 Task: Create a rule from the Routing list, Task moved to a section -> Set Priority in the project AgileResolve , set the section as Done clear the priority
Action: Mouse moved to (1250, 204)
Screenshot: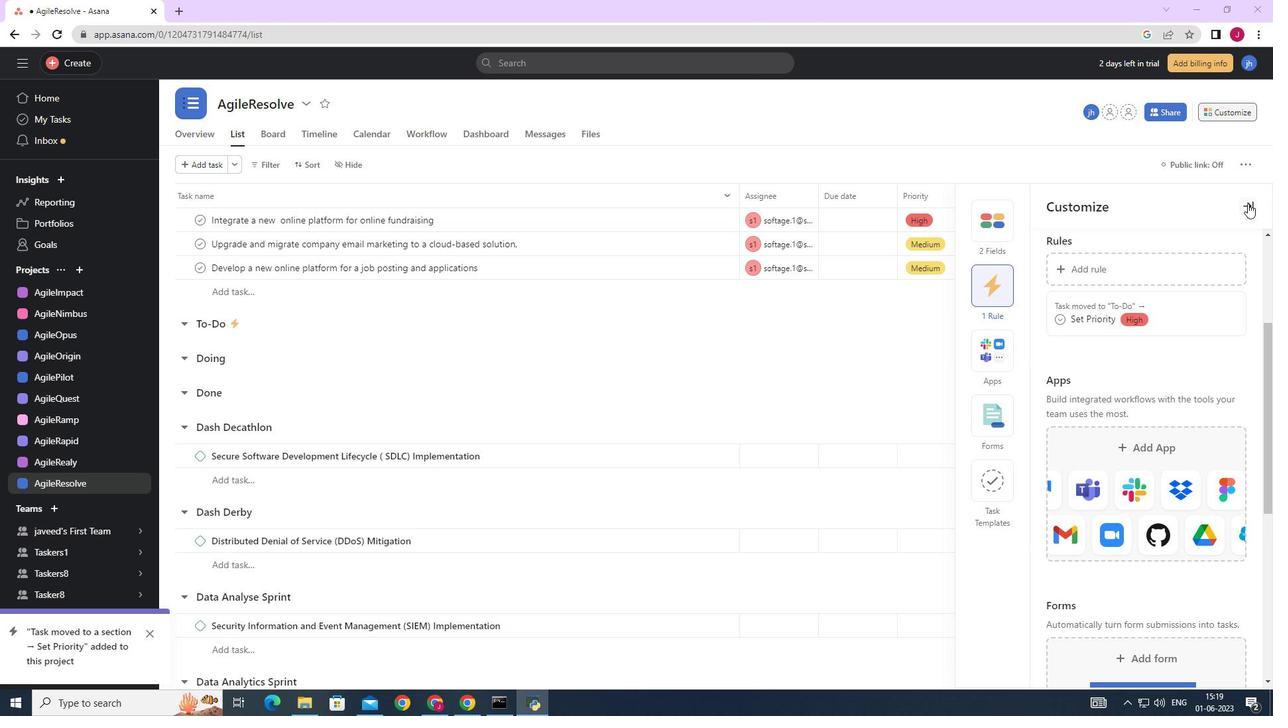 
Action: Mouse pressed left at (1250, 204)
Screenshot: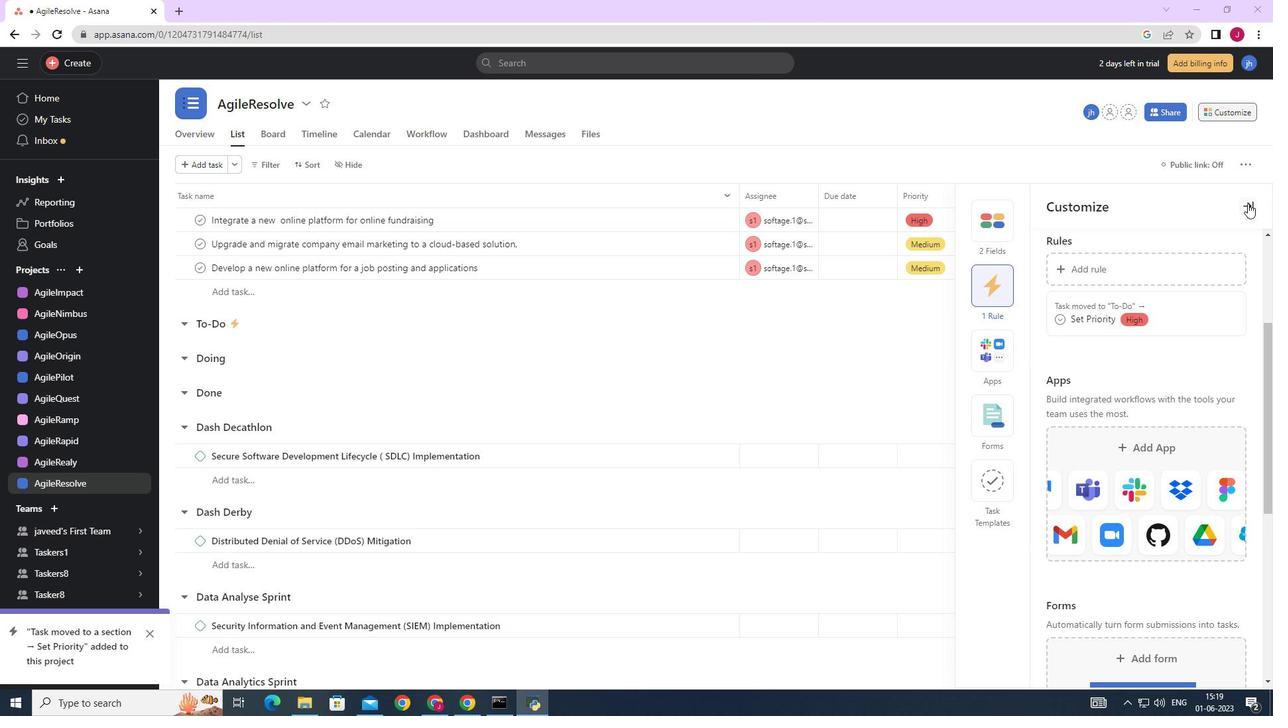
Action: Mouse moved to (1235, 113)
Screenshot: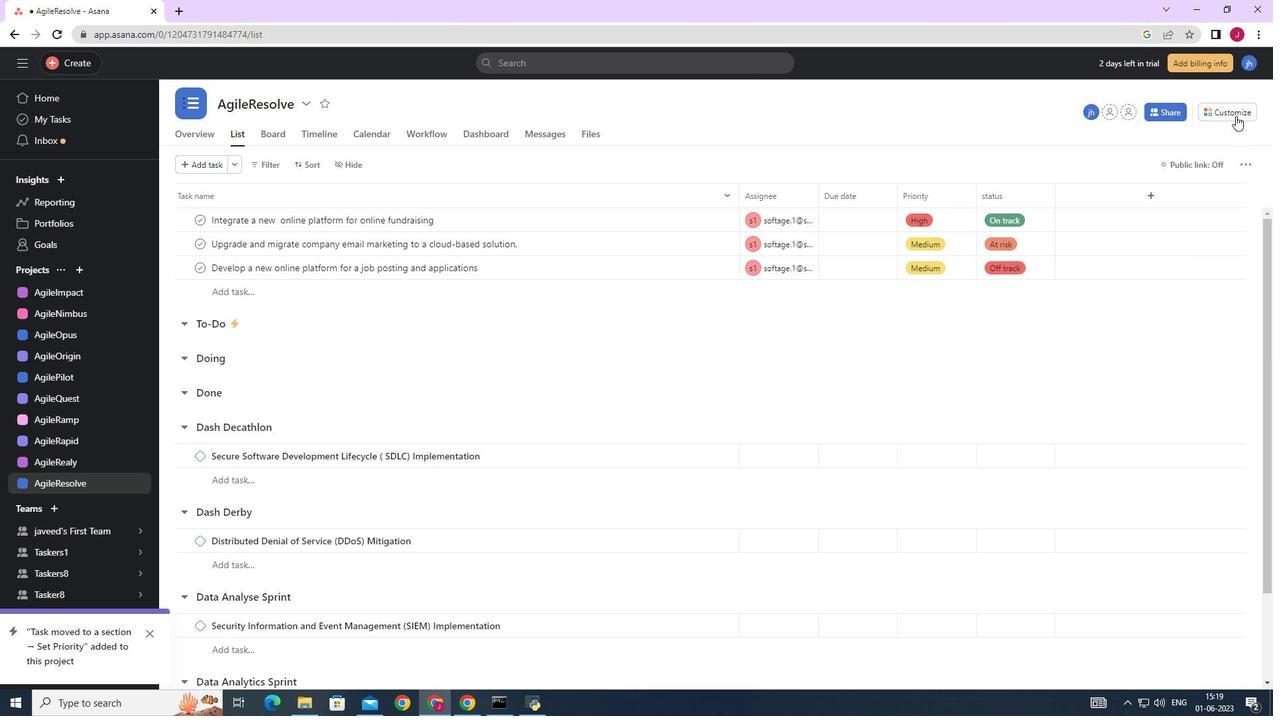 
Action: Mouse pressed left at (1235, 113)
Screenshot: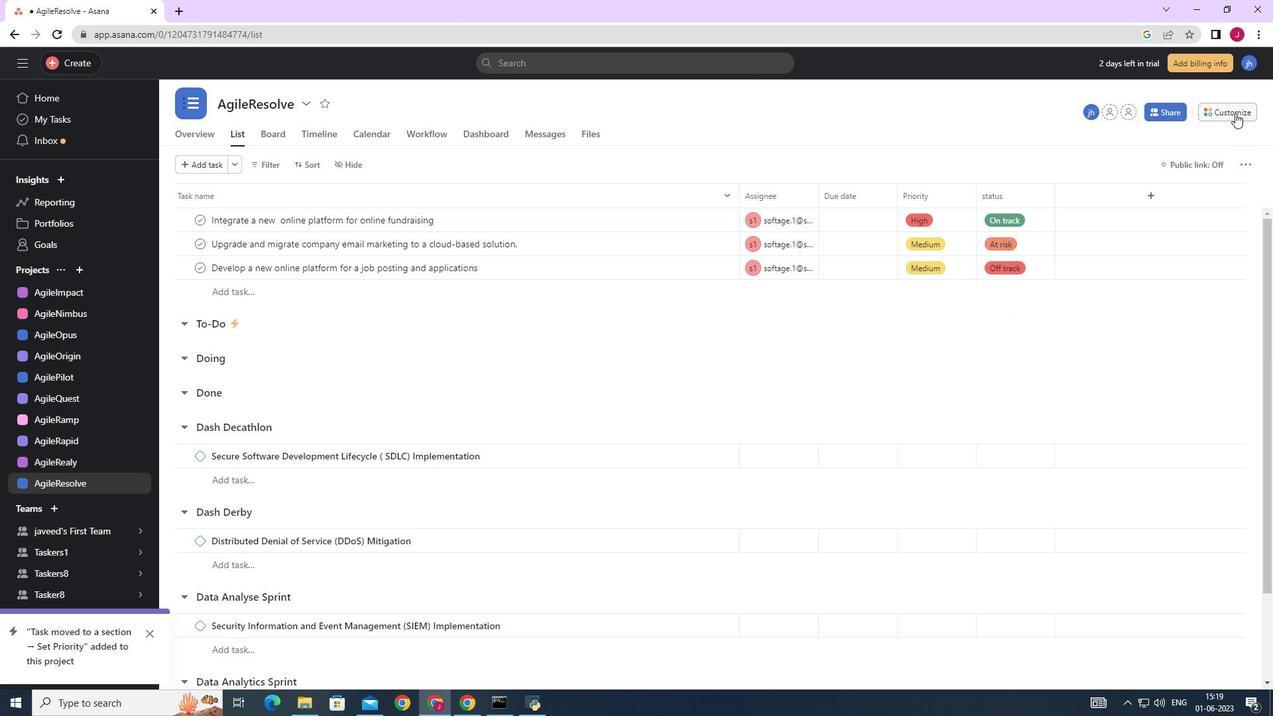 
Action: Mouse moved to (1000, 293)
Screenshot: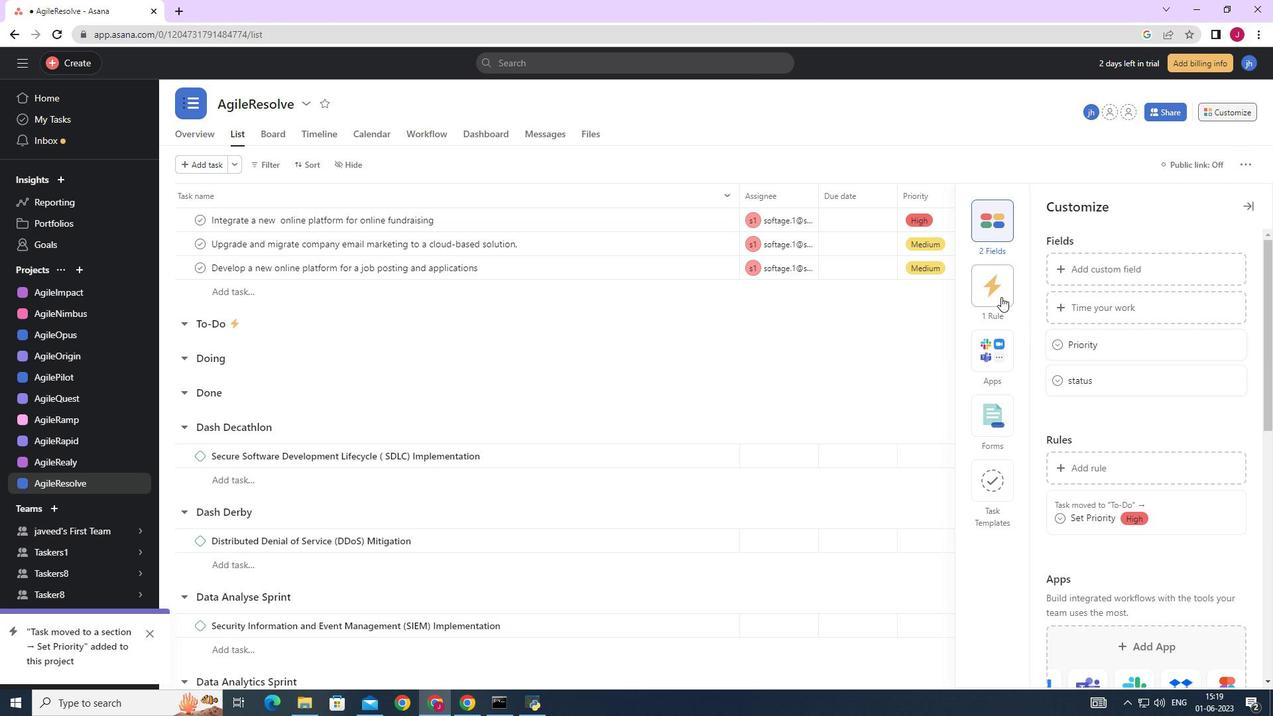 
Action: Mouse pressed left at (1000, 293)
Screenshot: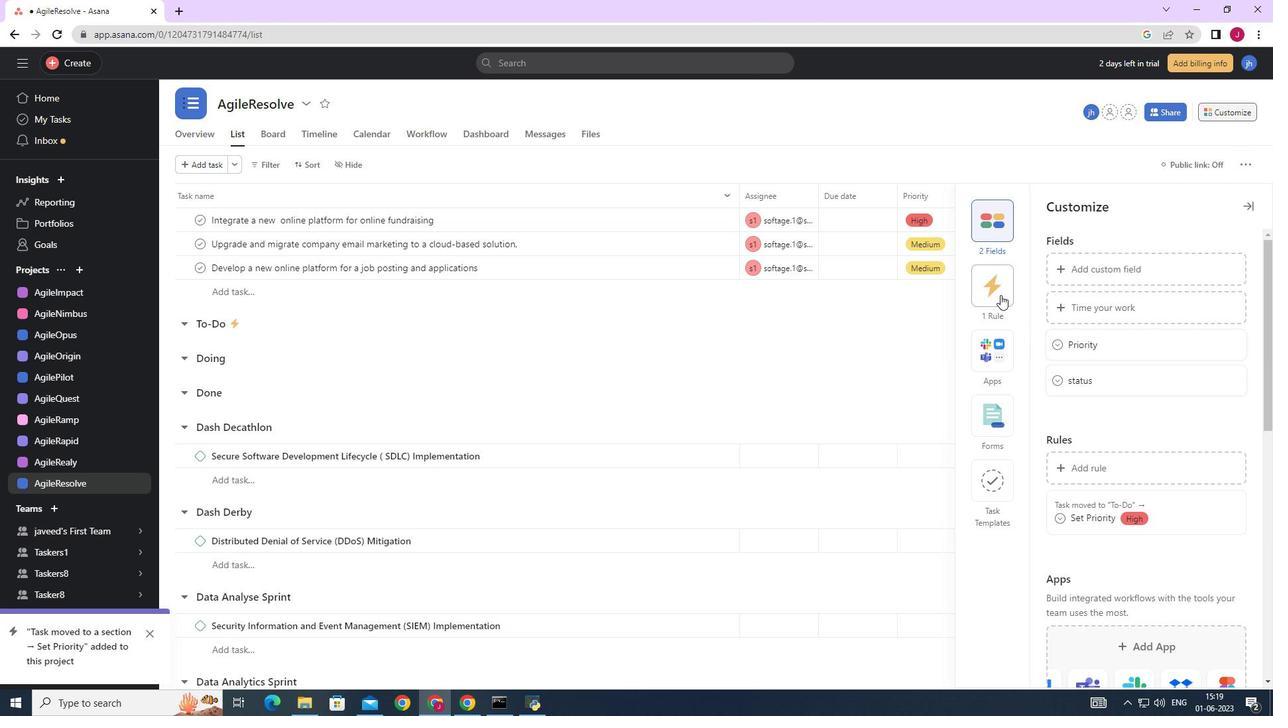 
Action: Mouse moved to (1097, 265)
Screenshot: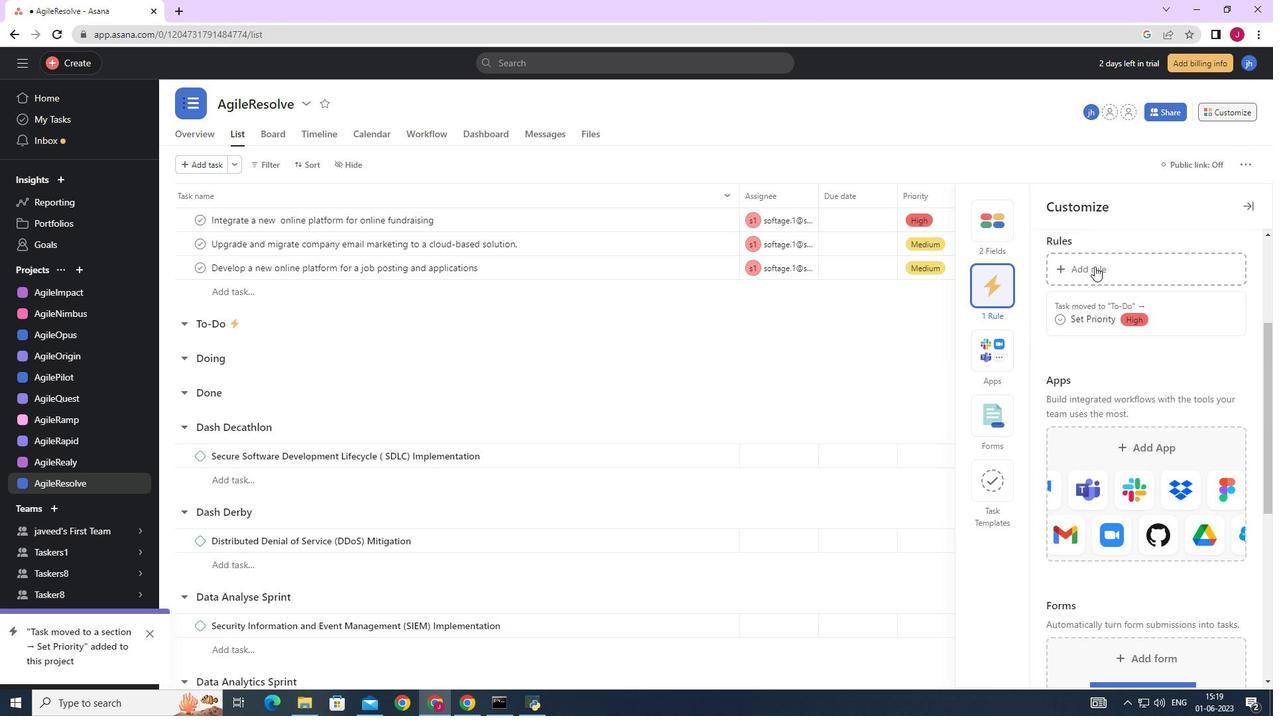 
Action: Mouse pressed left at (1097, 265)
Screenshot: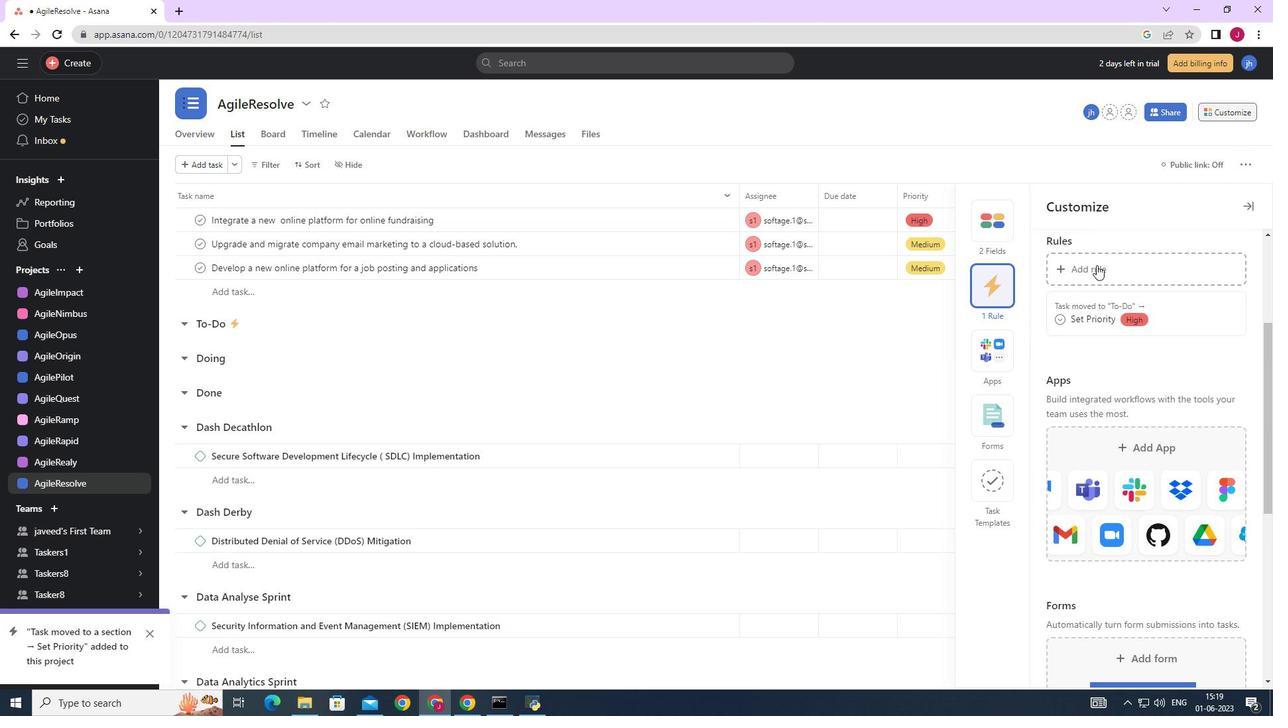 
Action: Mouse moved to (277, 173)
Screenshot: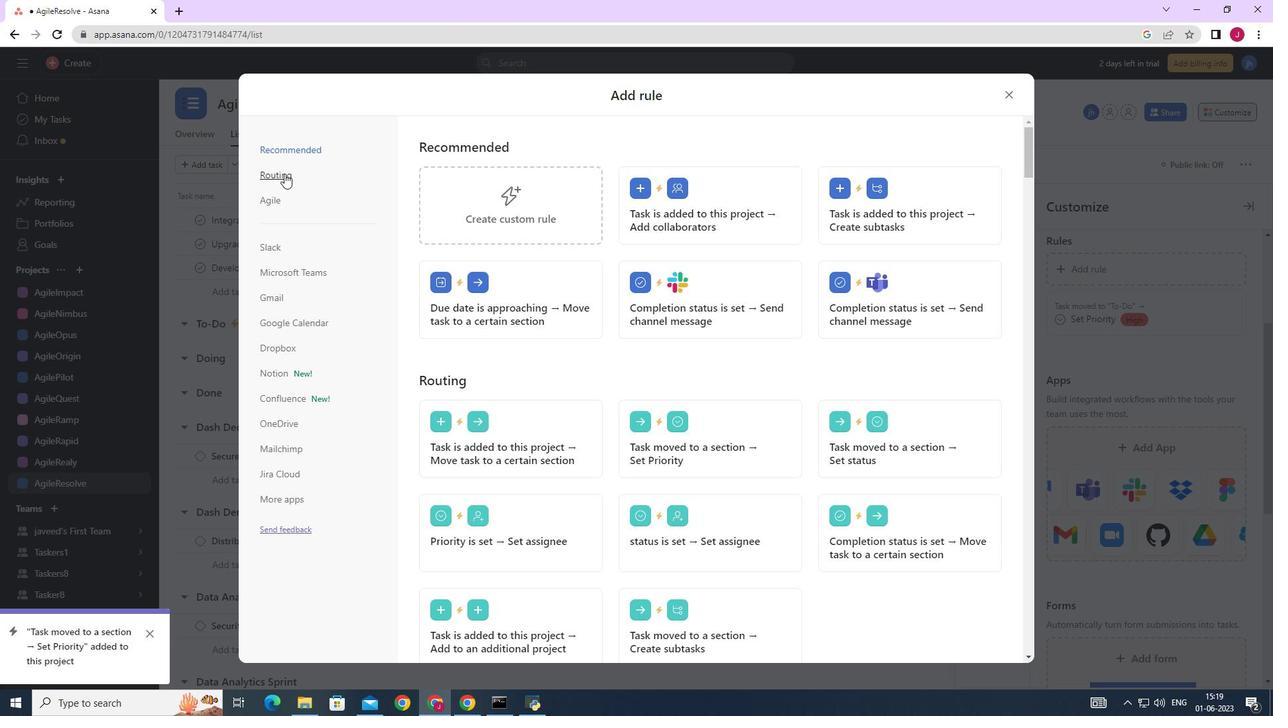 
Action: Mouse pressed left at (277, 173)
Screenshot: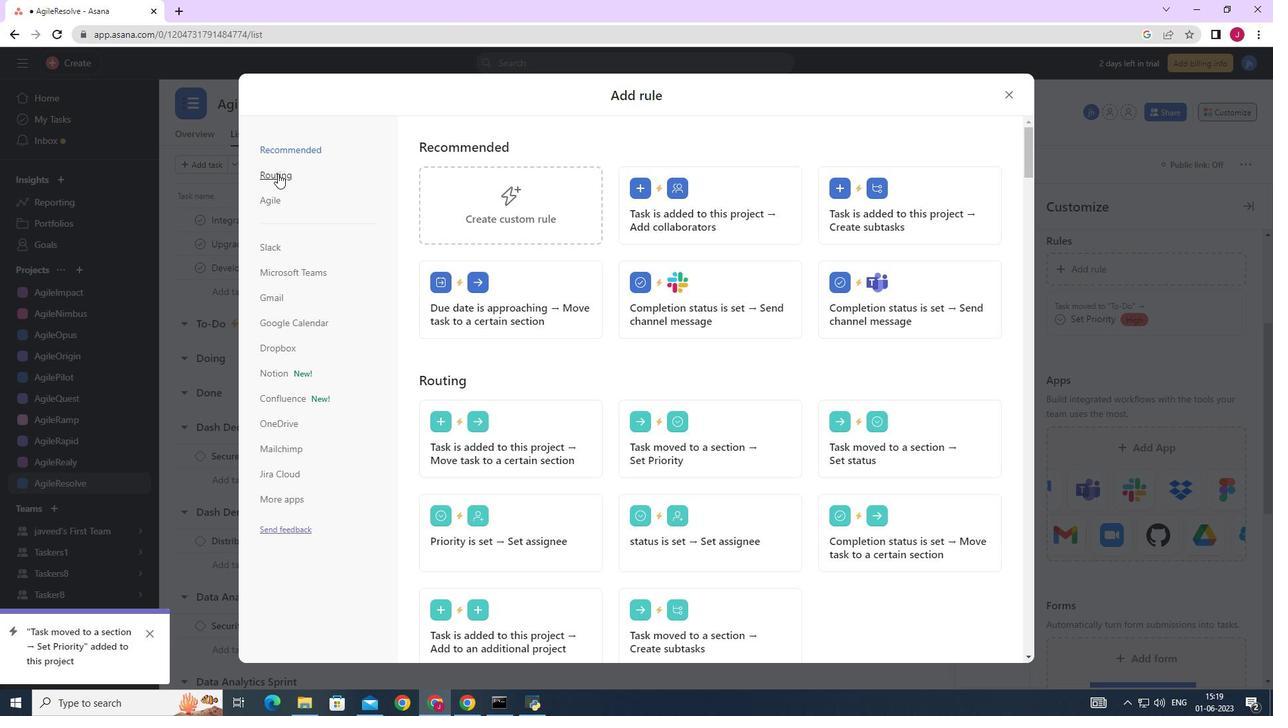 
Action: Mouse moved to (693, 202)
Screenshot: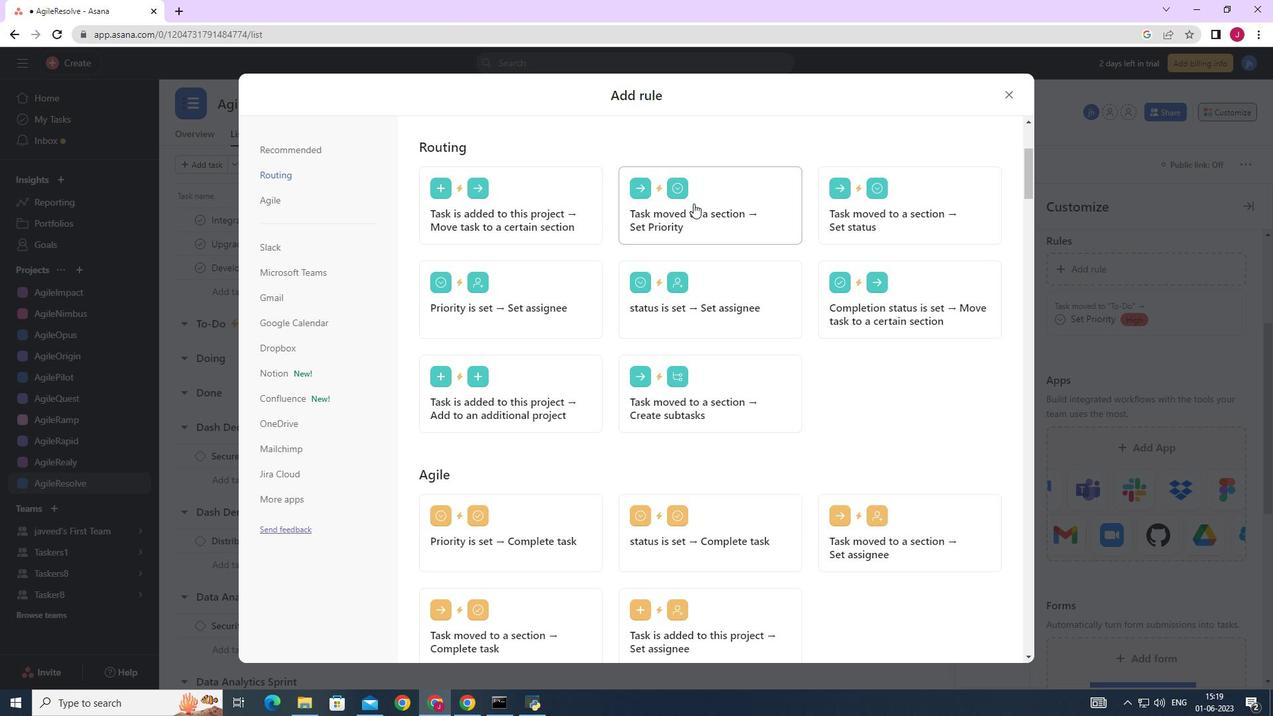 
Action: Mouse pressed left at (693, 202)
Screenshot: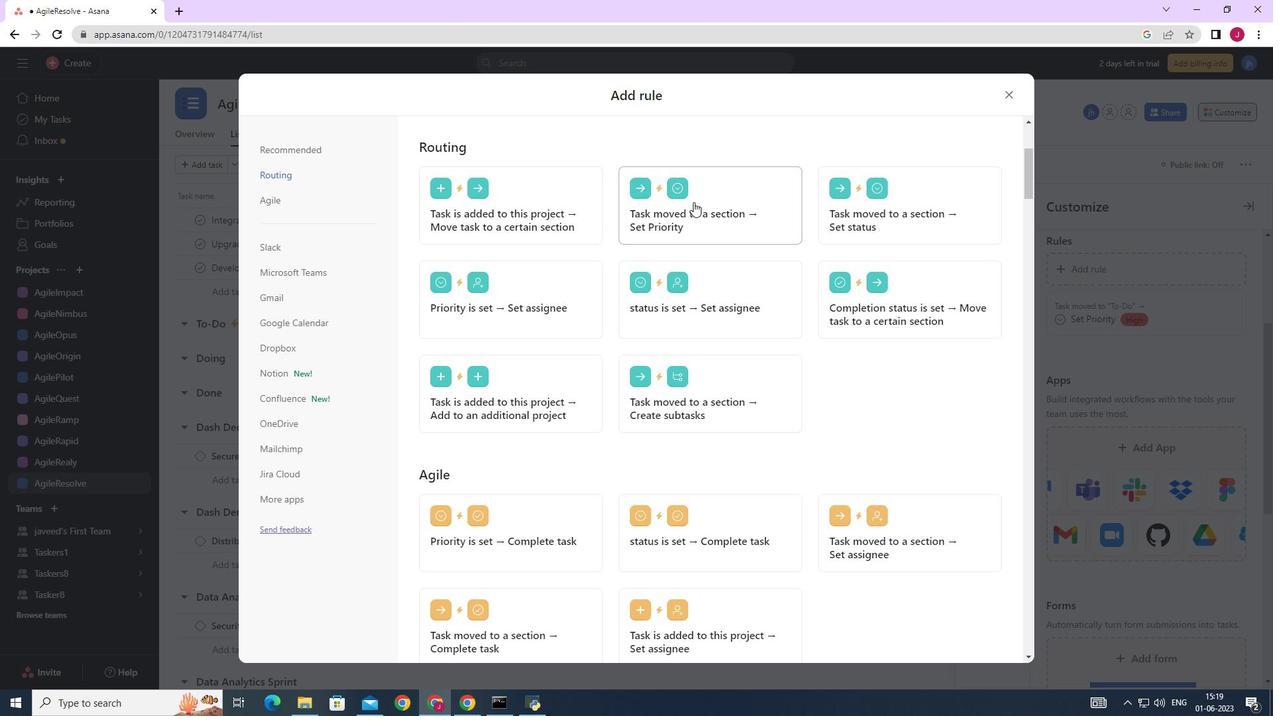 
Action: Mouse moved to (468, 370)
Screenshot: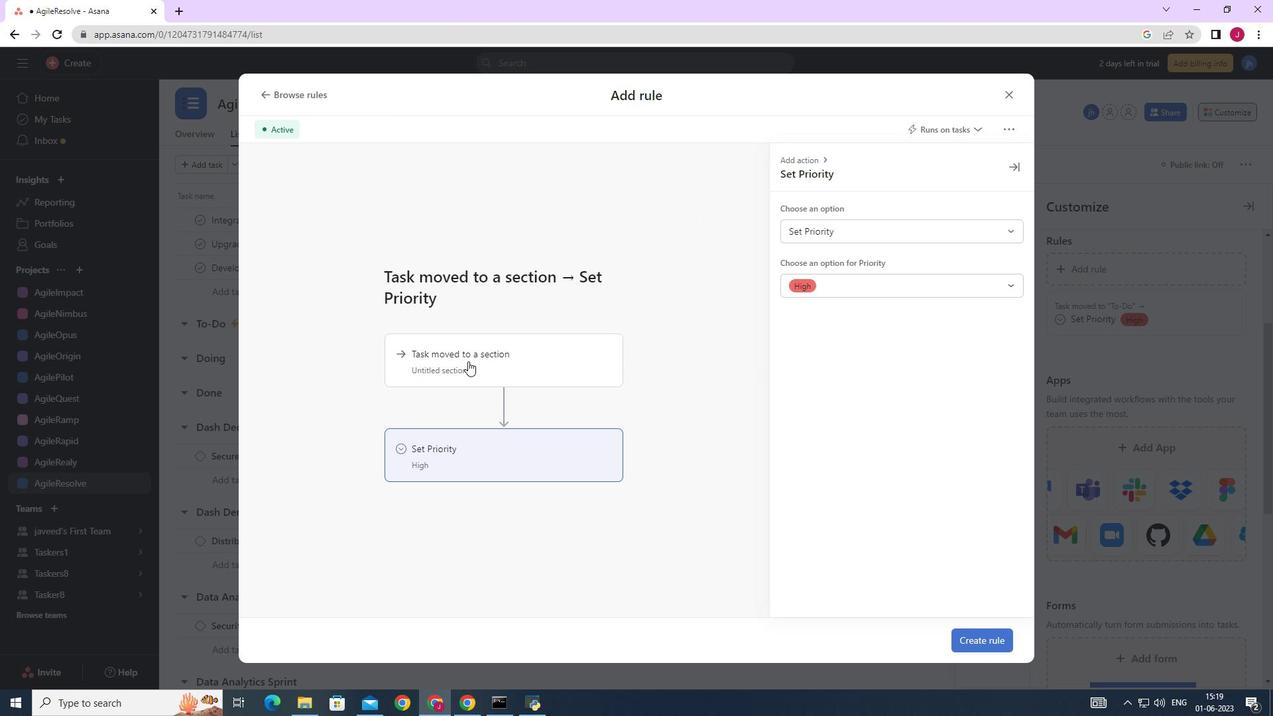 
Action: Mouse pressed left at (468, 370)
Screenshot: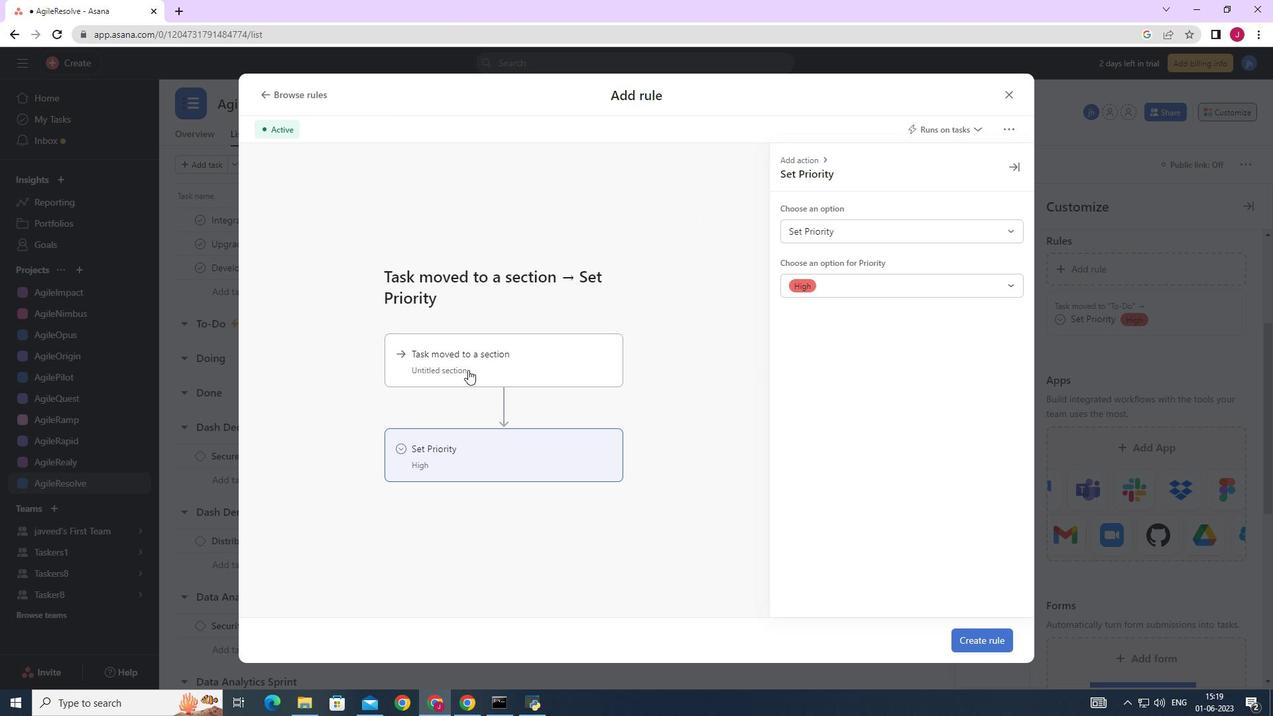 
Action: Mouse moved to (835, 230)
Screenshot: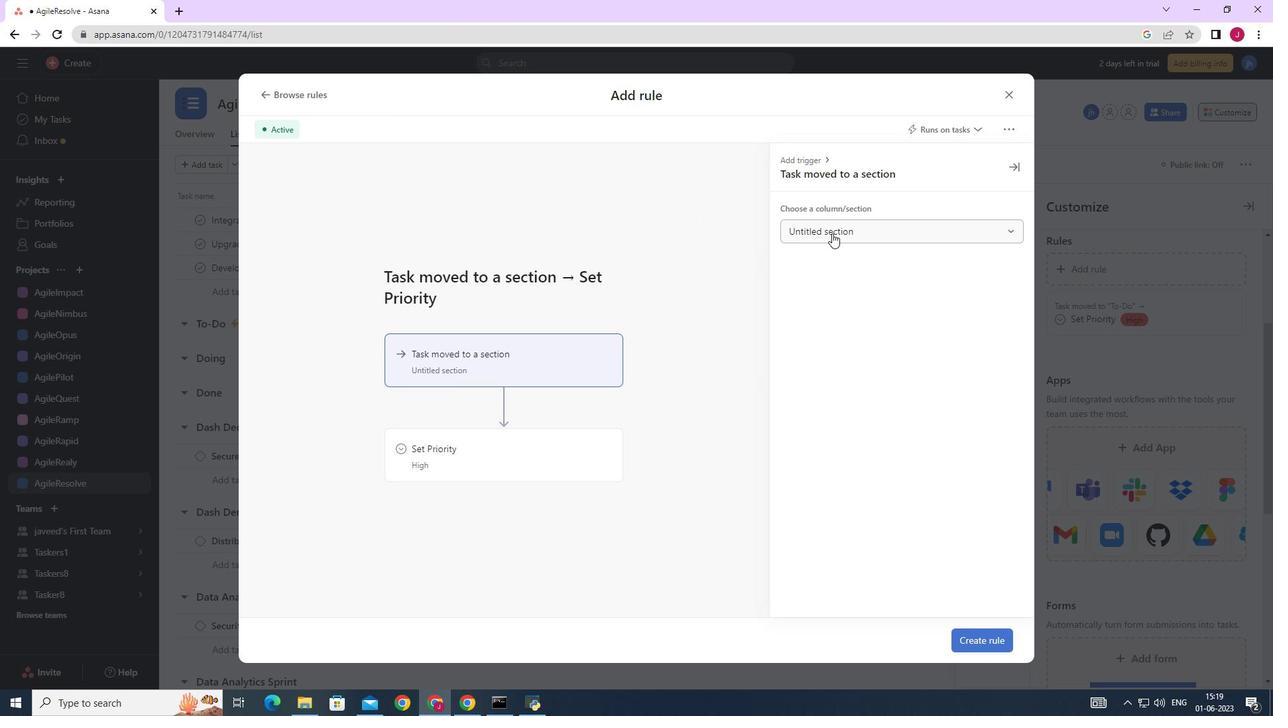 
Action: Mouse pressed left at (835, 230)
Screenshot: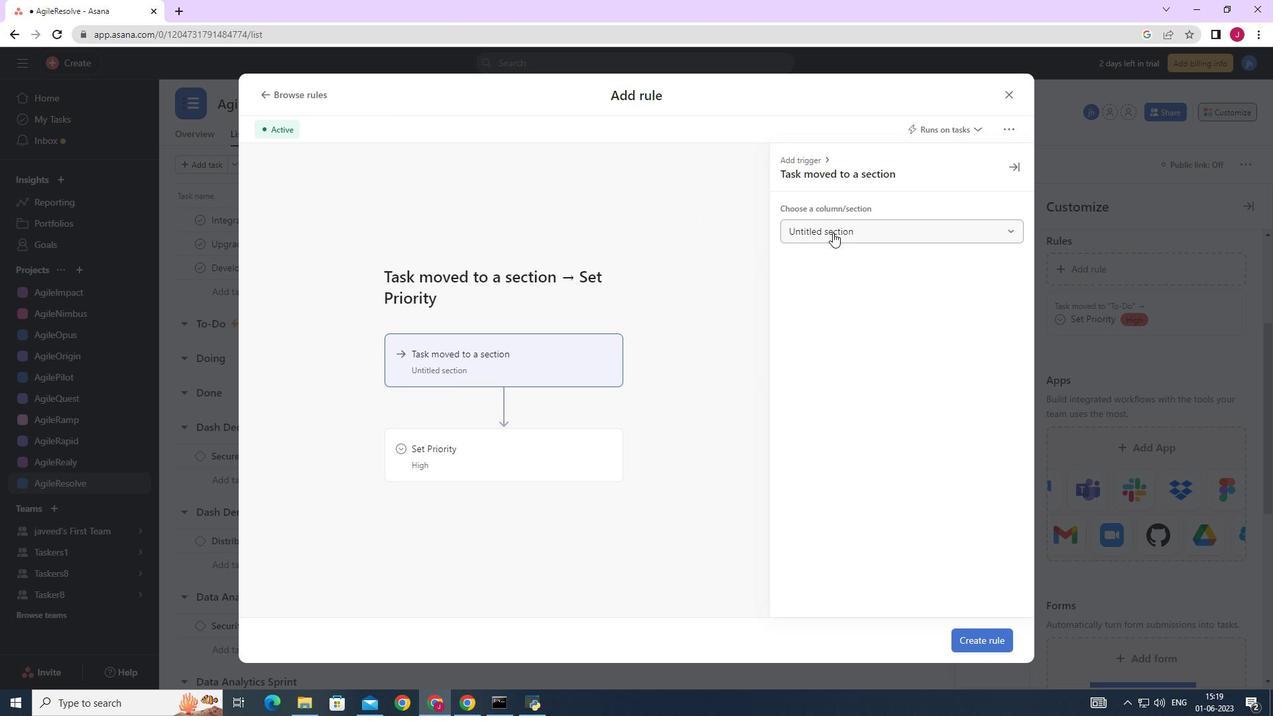 
Action: Mouse moved to (827, 330)
Screenshot: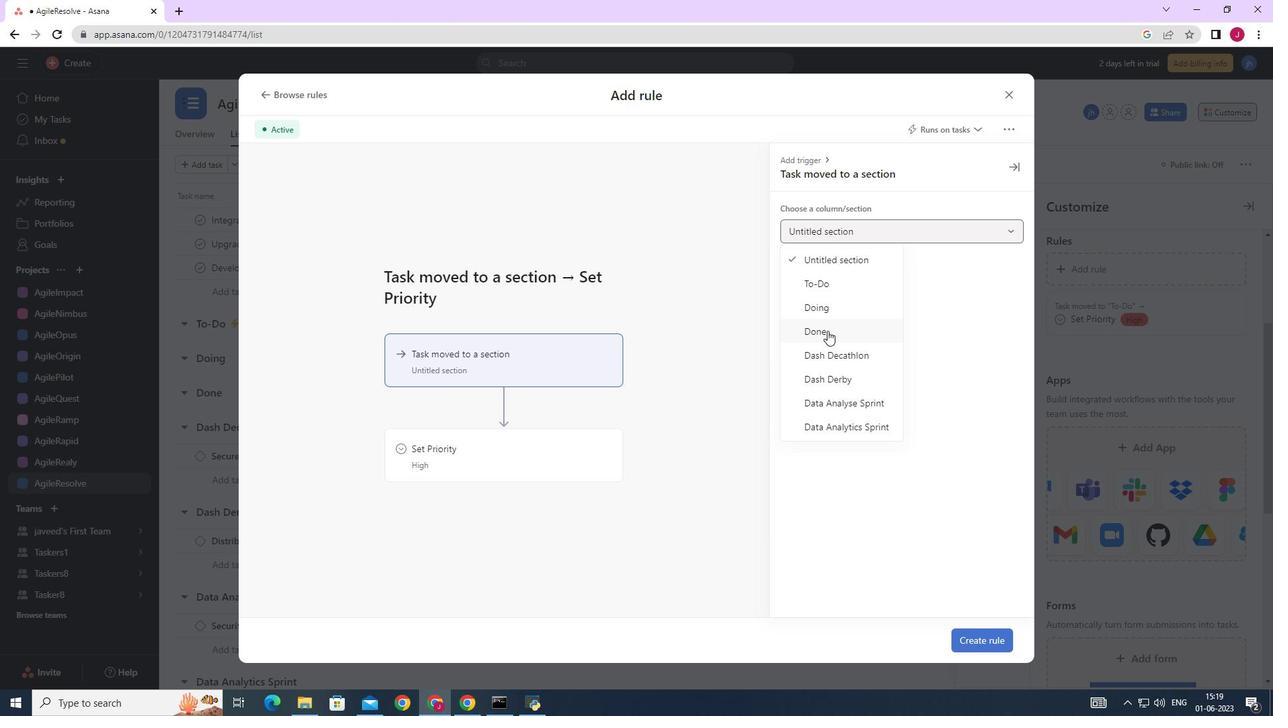 
Action: Mouse pressed left at (827, 330)
Screenshot: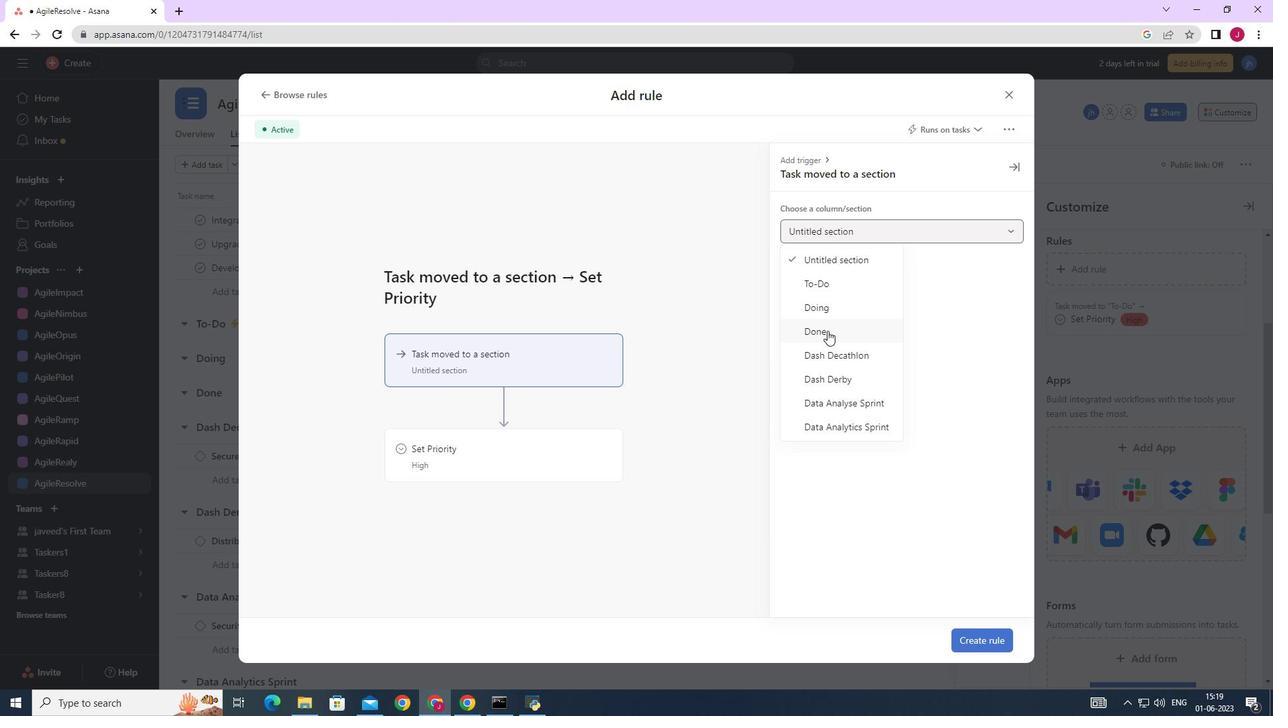 
Action: Mouse moved to (502, 445)
Screenshot: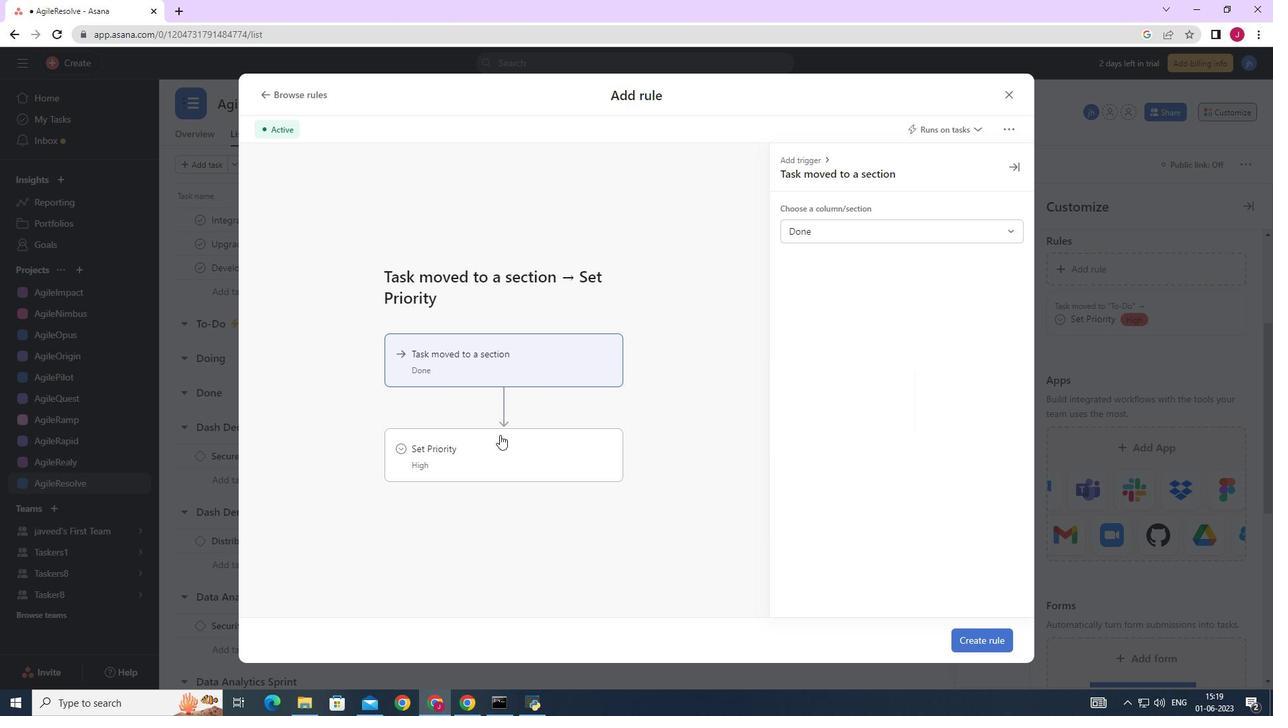 
Action: Mouse pressed left at (502, 445)
Screenshot: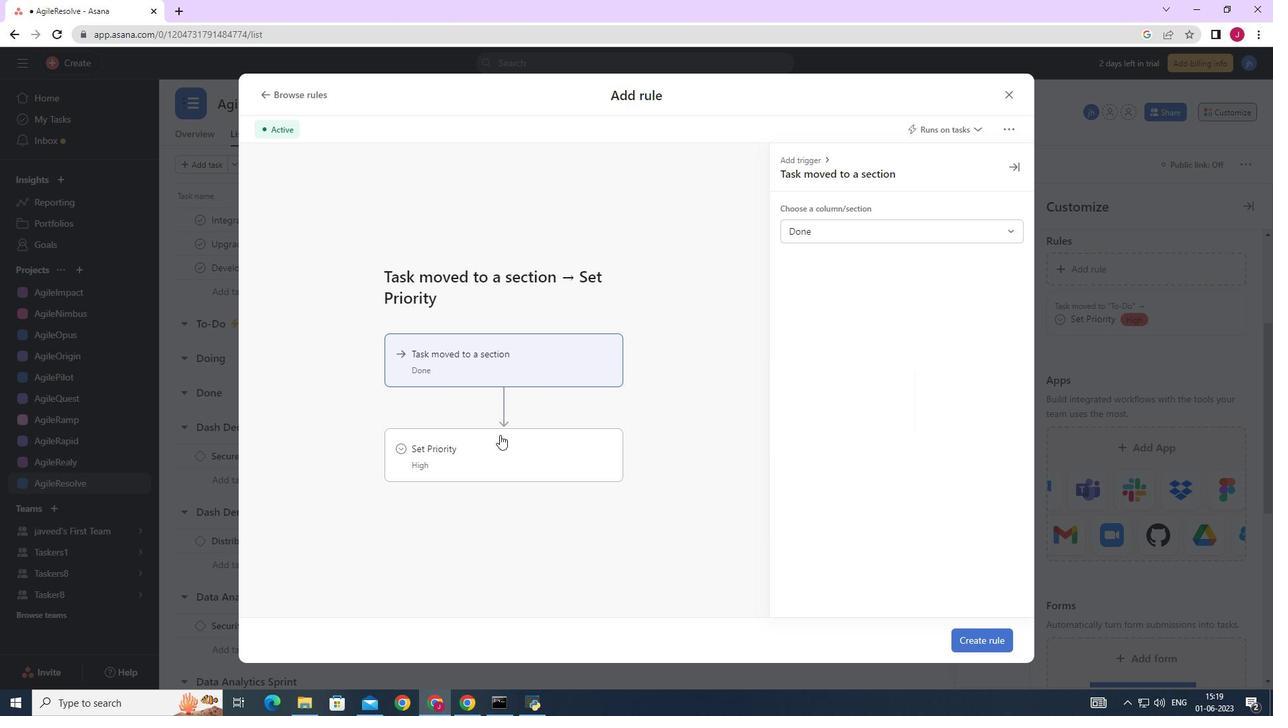 
Action: Mouse moved to (801, 234)
Screenshot: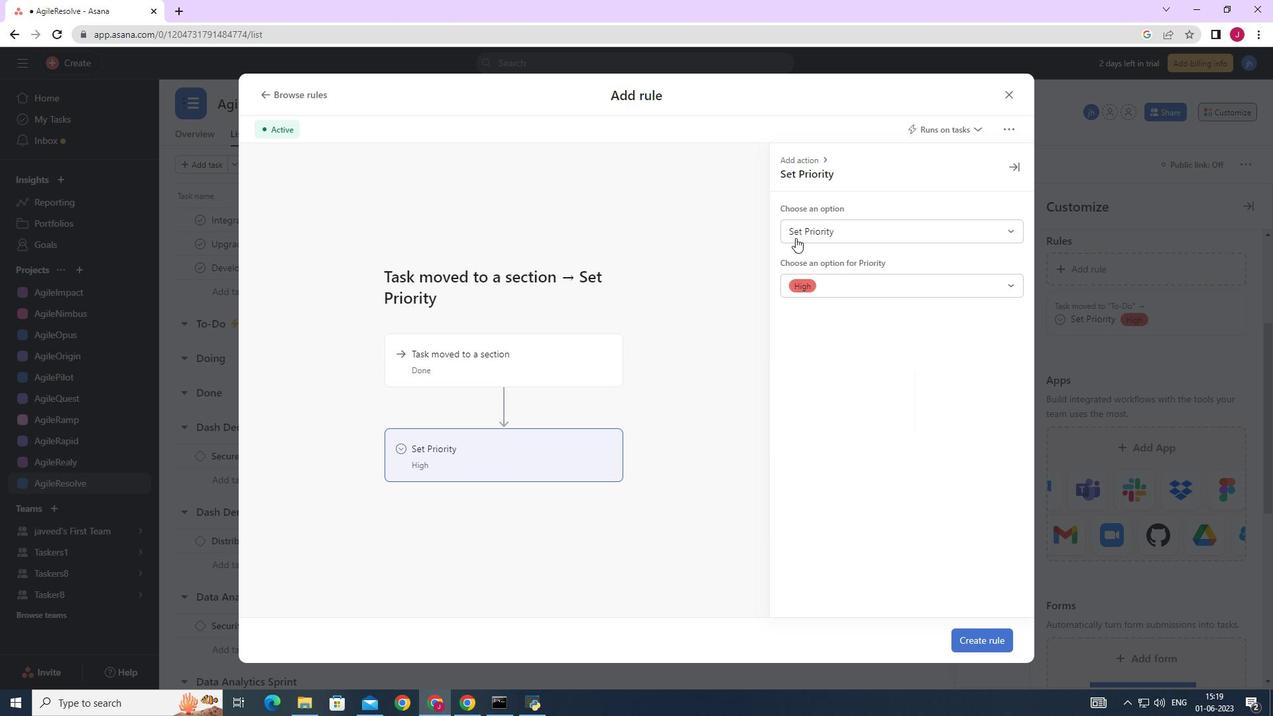
Action: Mouse pressed left at (801, 234)
Screenshot: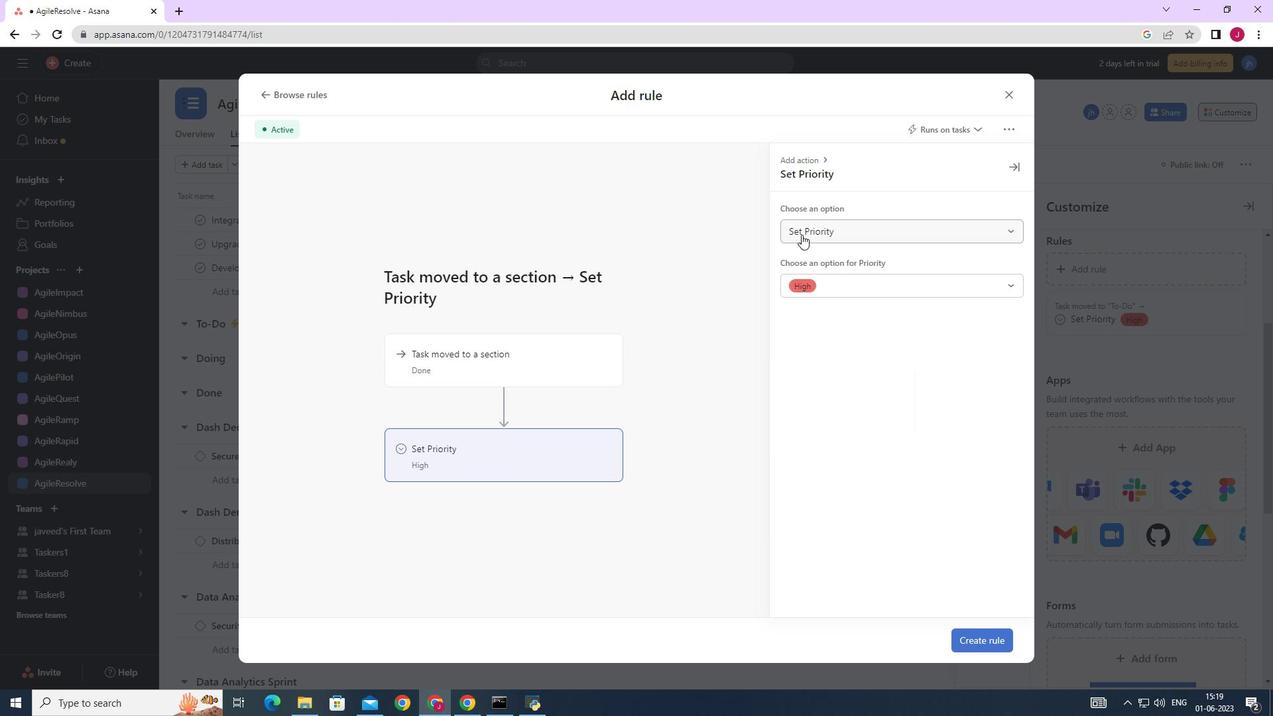 
Action: Mouse moved to (809, 287)
Screenshot: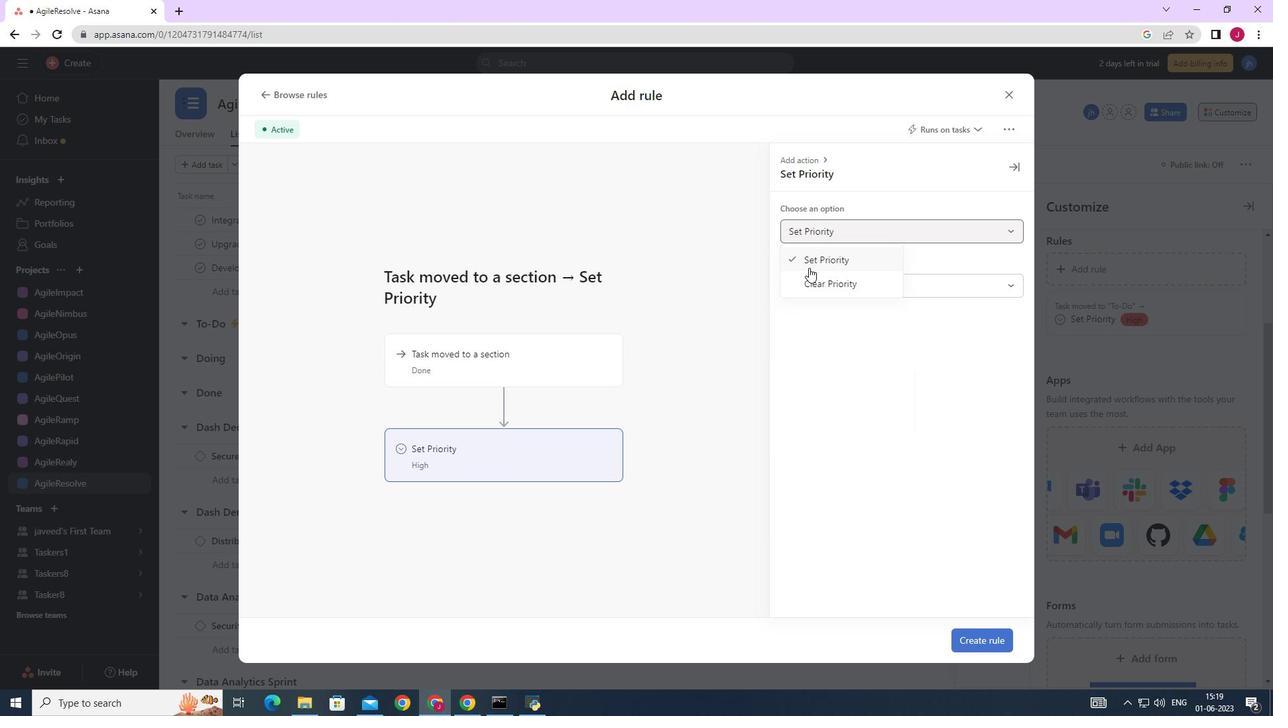 
Action: Mouse pressed left at (809, 287)
Screenshot: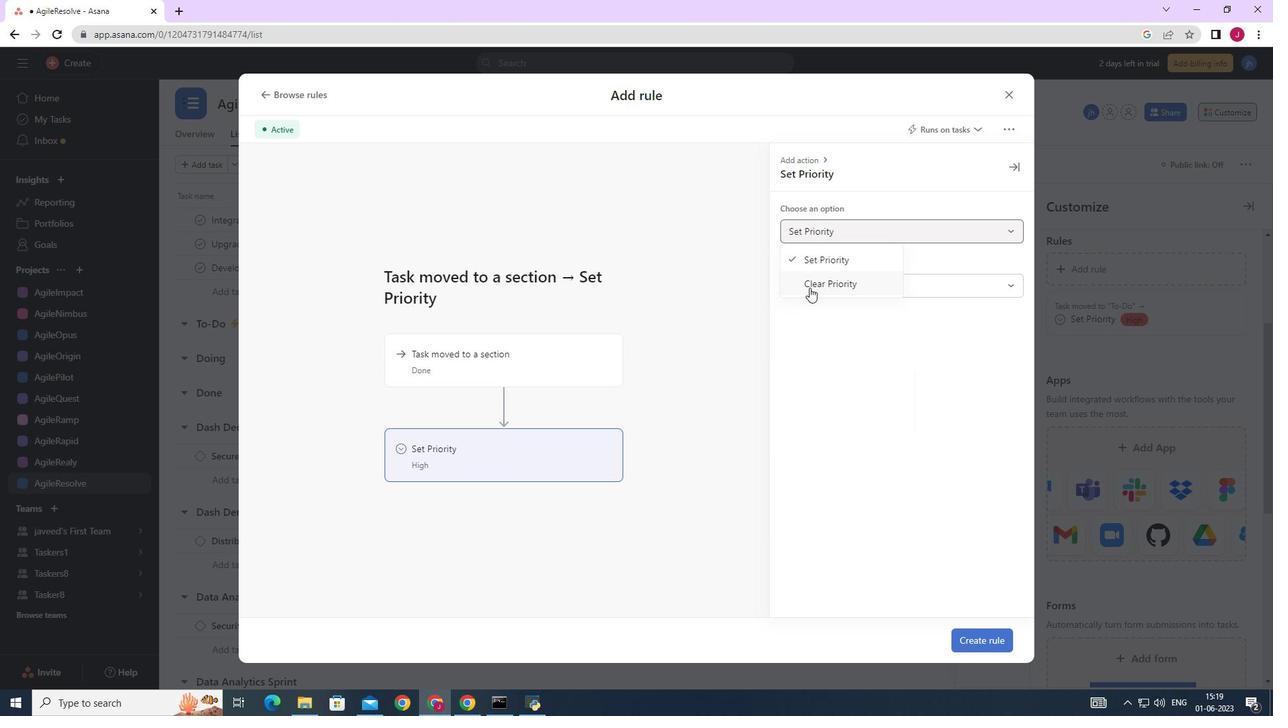 
Action: Mouse moved to (512, 453)
Screenshot: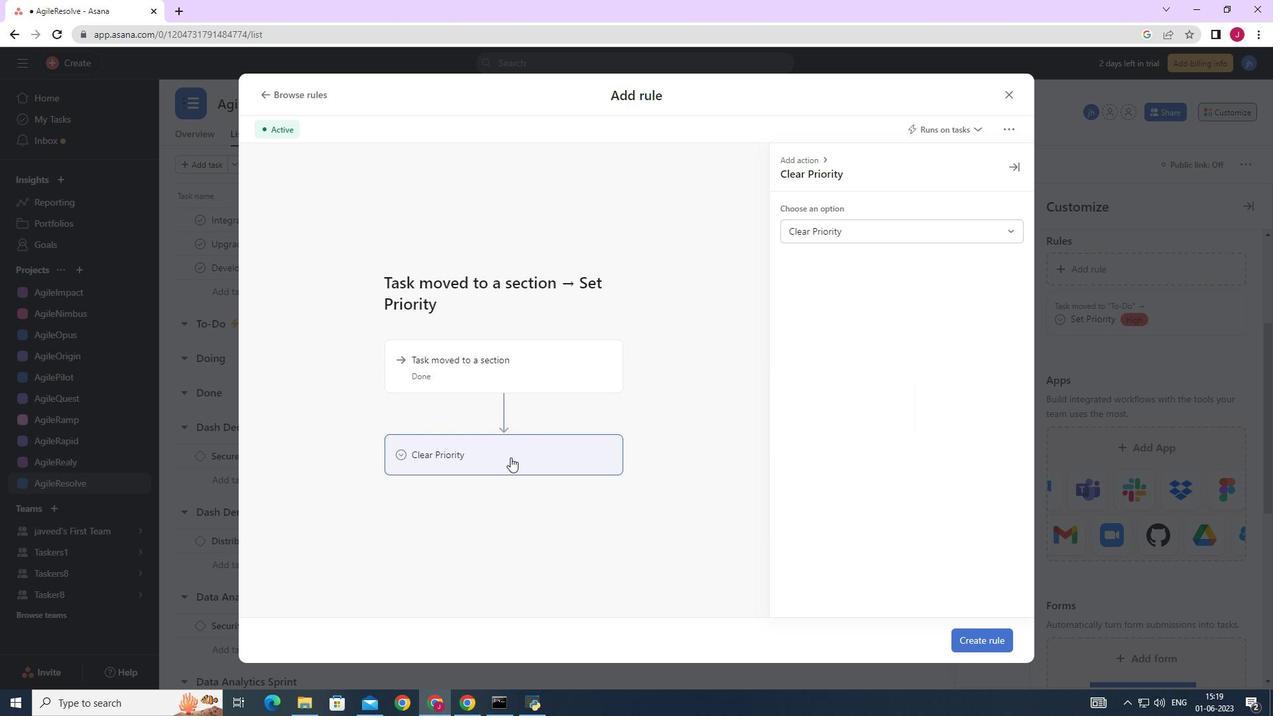 
Action: Mouse pressed left at (512, 453)
Screenshot: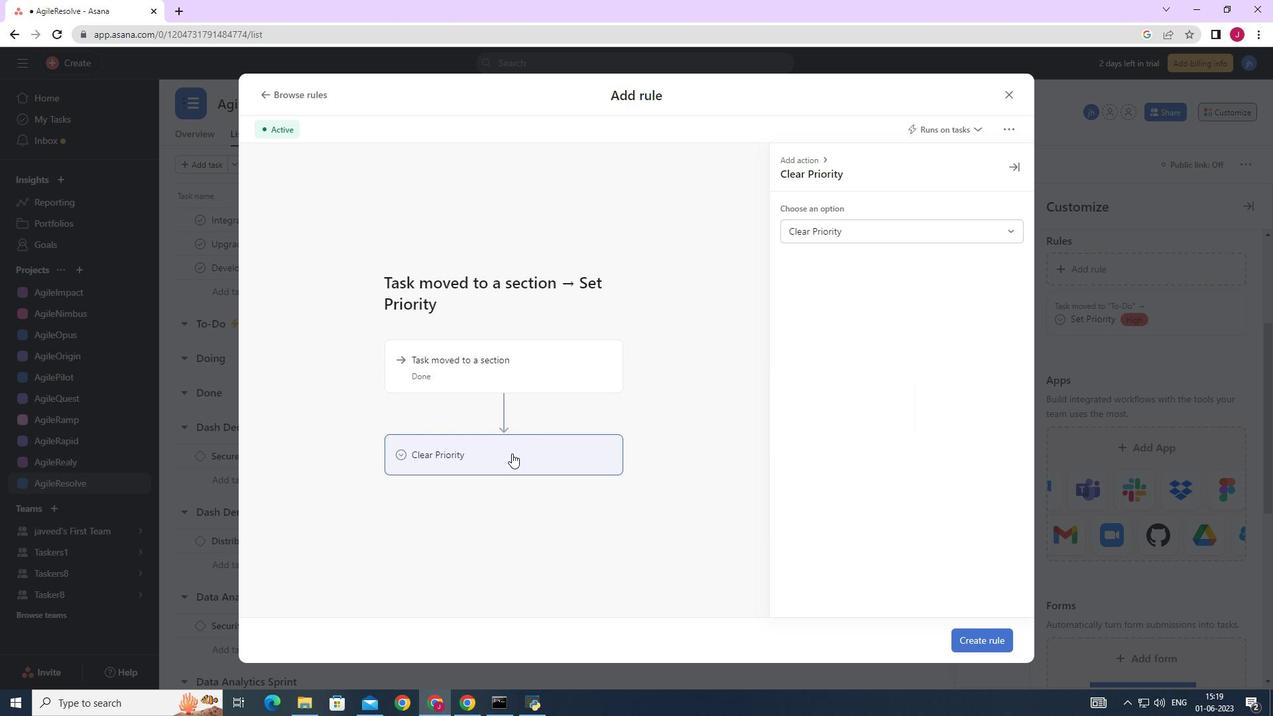 
Action: Mouse moved to (983, 640)
Screenshot: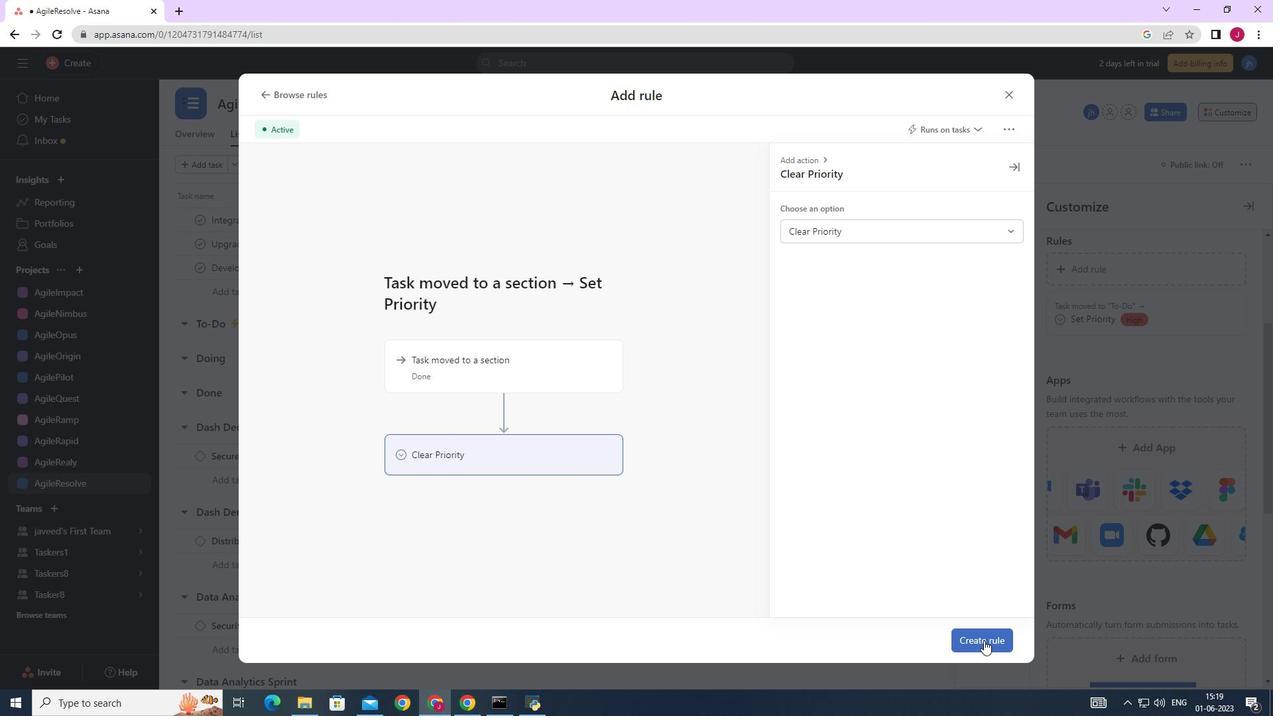 
Action: Mouse pressed left at (983, 640)
Screenshot: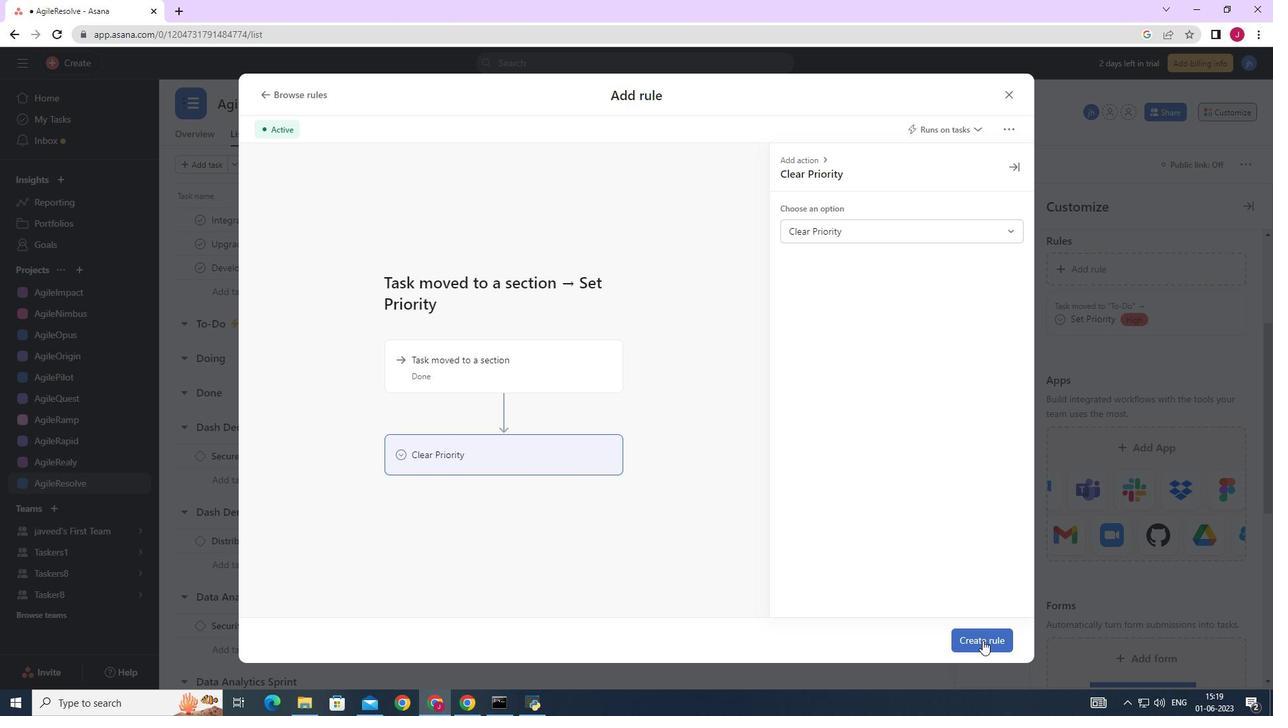 
Action: Mouse moved to (908, 561)
Screenshot: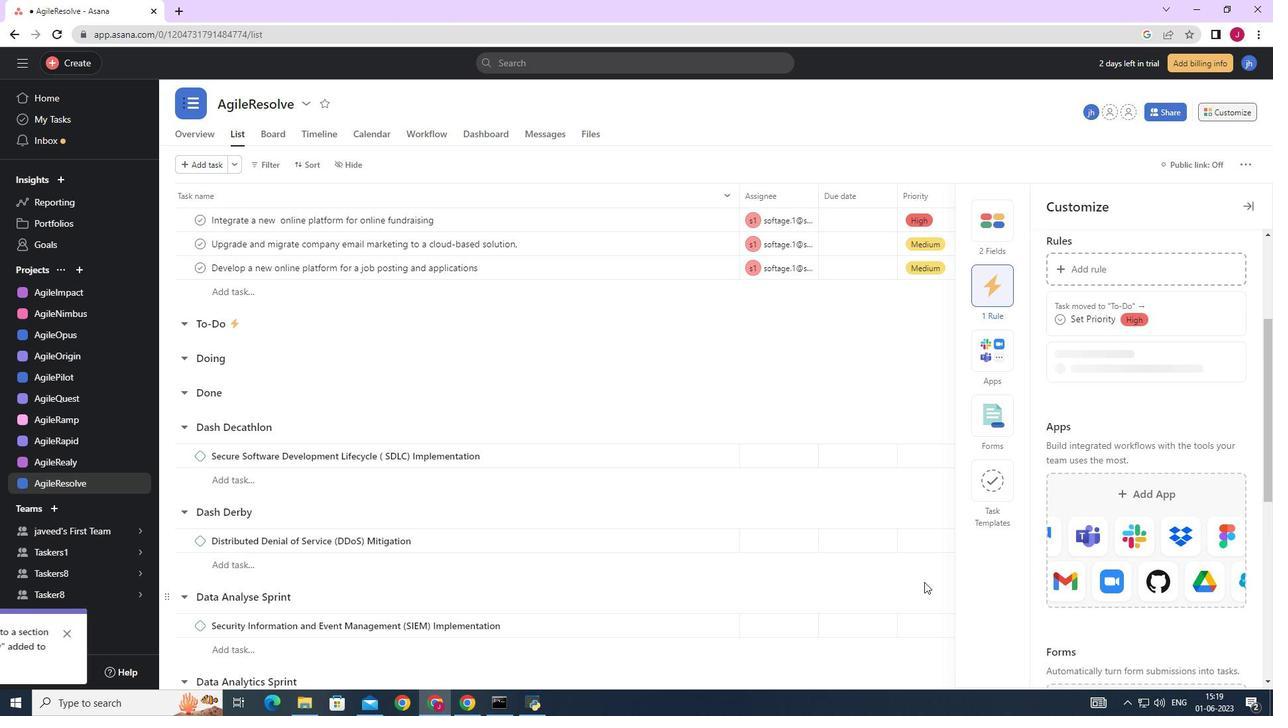
